 Task: Create a blank project BlueTech with privacy Public and default view as List and in the team Taskers . Create three sections in the project as To-Do, Doing and Done
Action: Mouse moved to (73, 250)
Screenshot: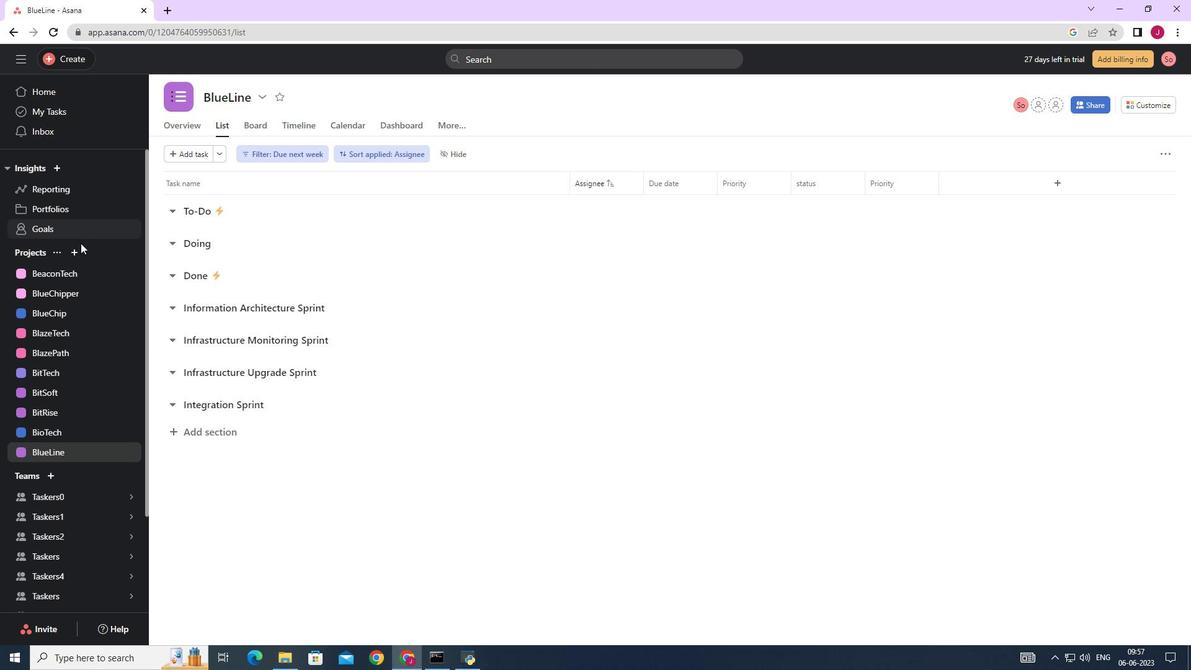 
Action: Mouse pressed left at (73, 250)
Screenshot: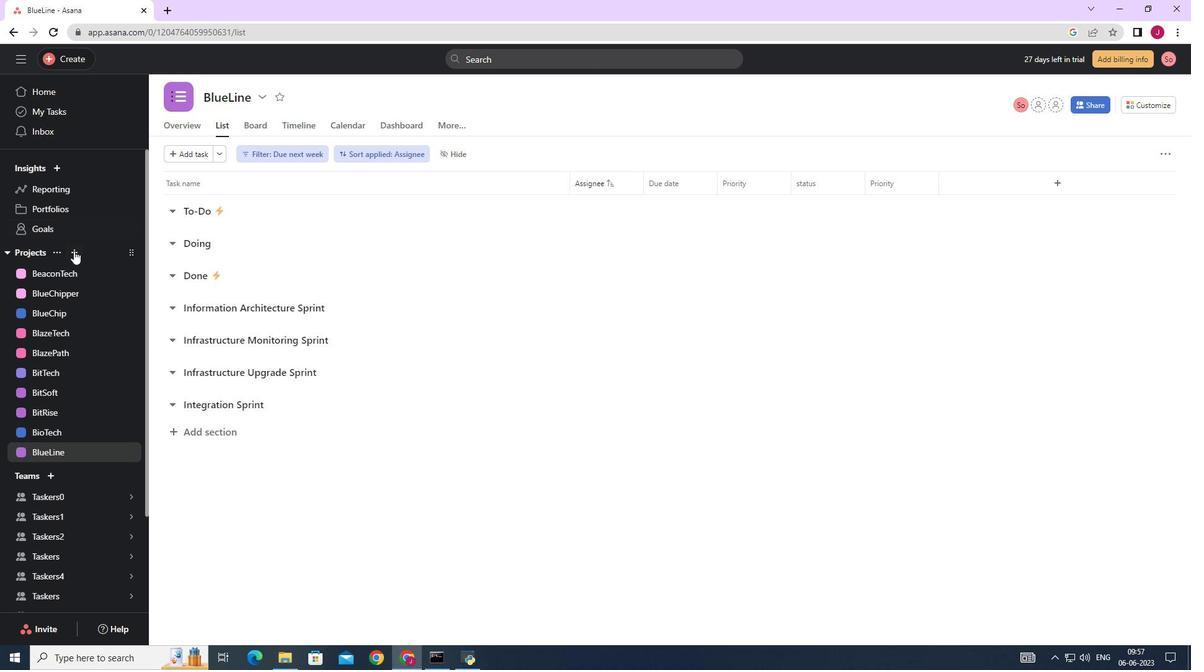 
Action: Mouse moved to (130, 276)
Screenshot: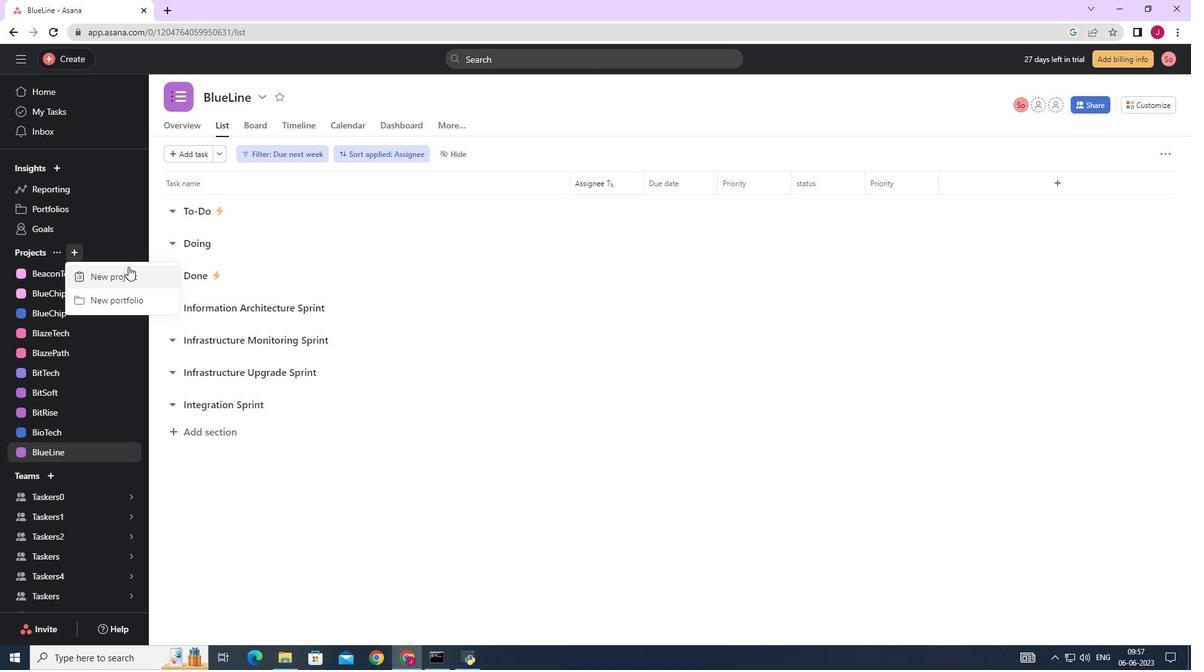 
Action: Mouse pressed left at (130, 276)
Screenshot: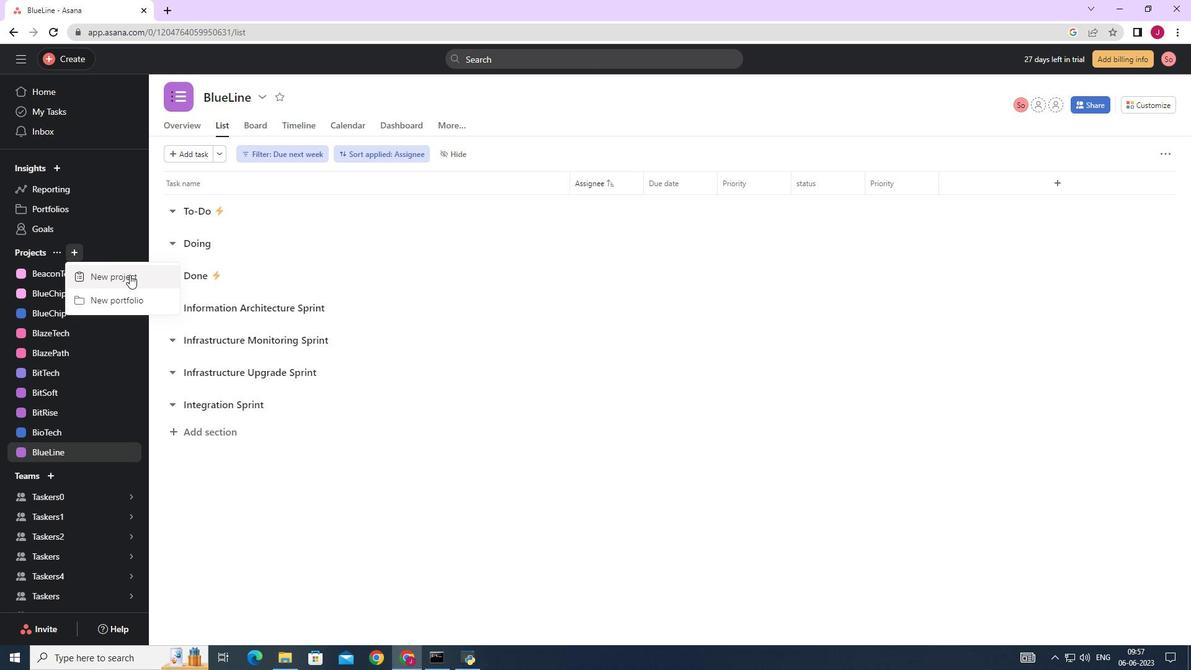 
Action: Mouse moved to (502, 260)
Screenshot: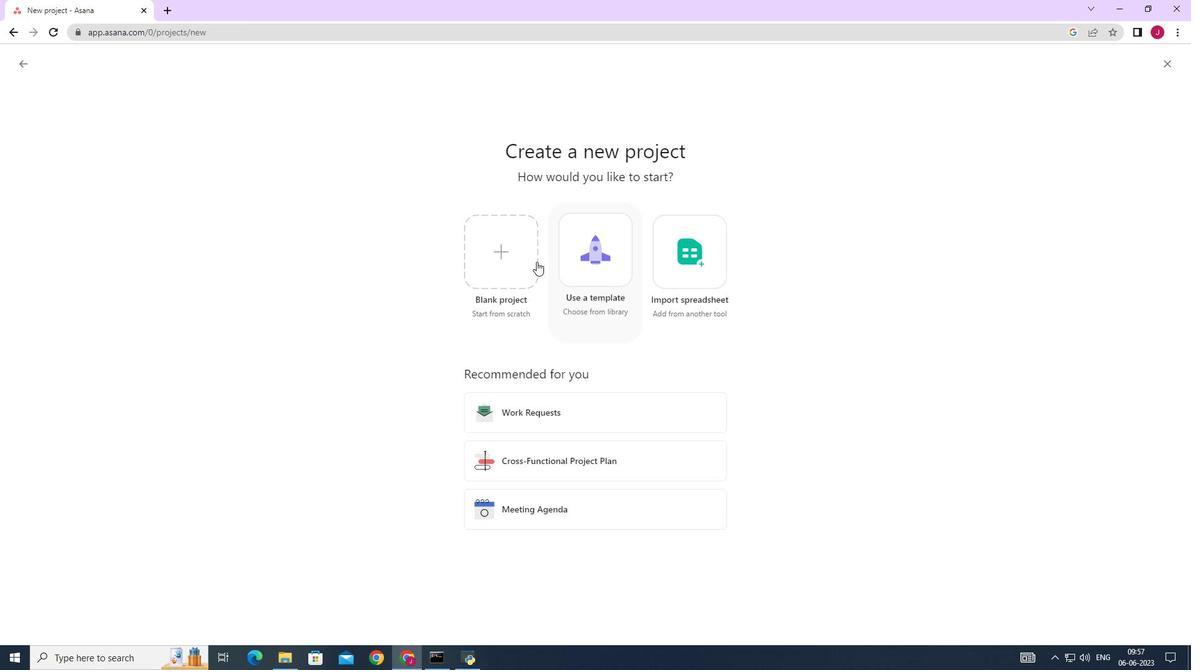 
Action: Mouse pressed left at (502, 260)
Screenshot: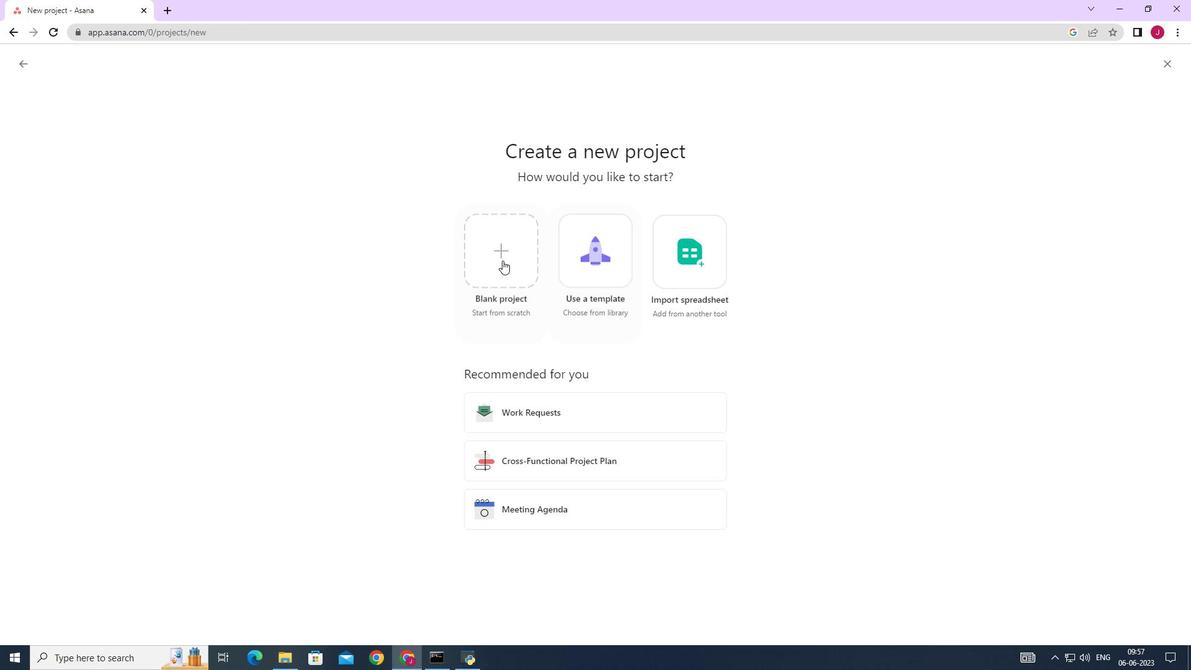
Action: Mouse moved to (308, 154)
Screenshot: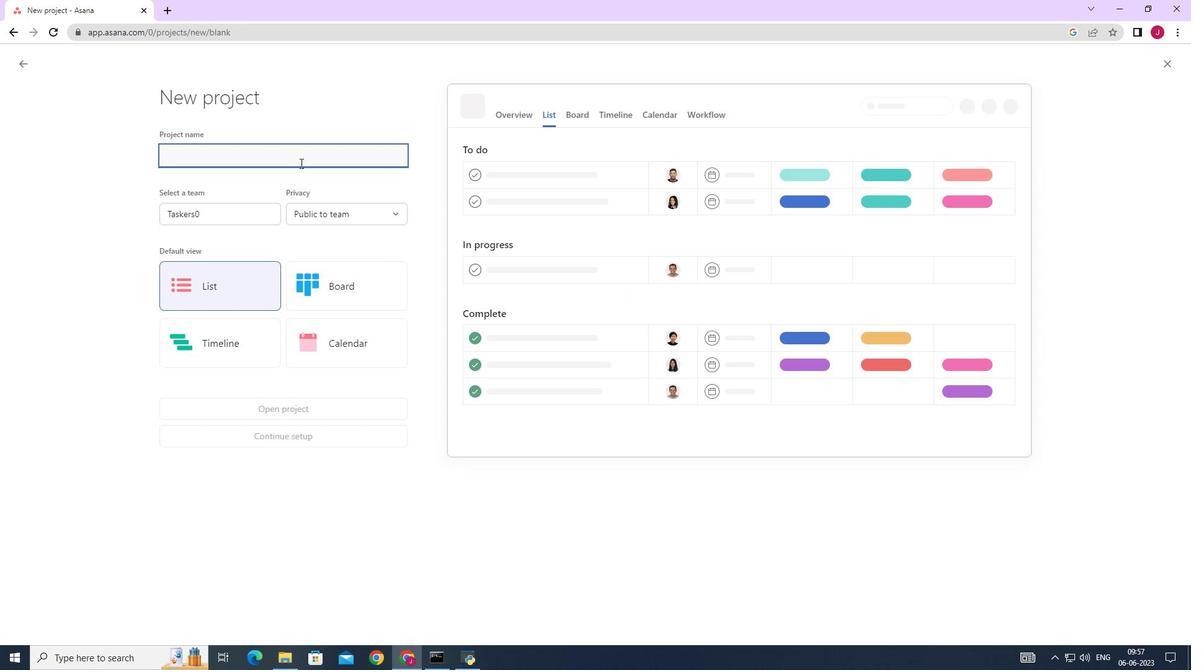 
Action: Mouse pressed left at (308, 154)
Screenshot: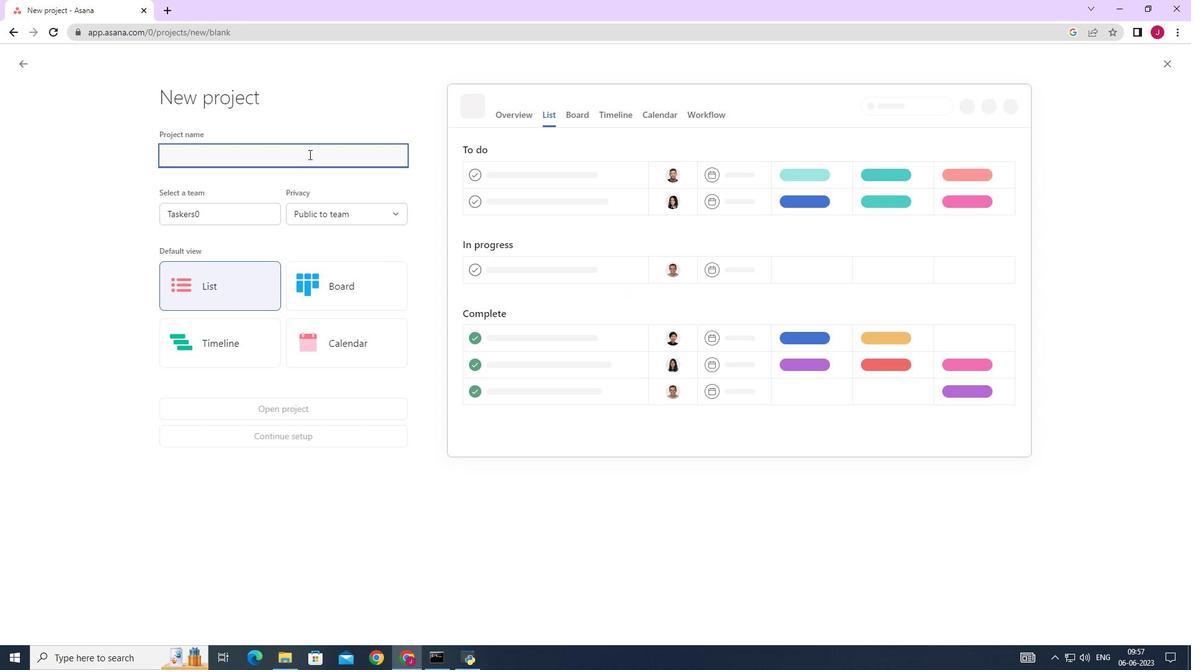 
Action: Mouse moved to (310, 153)
Screenshot: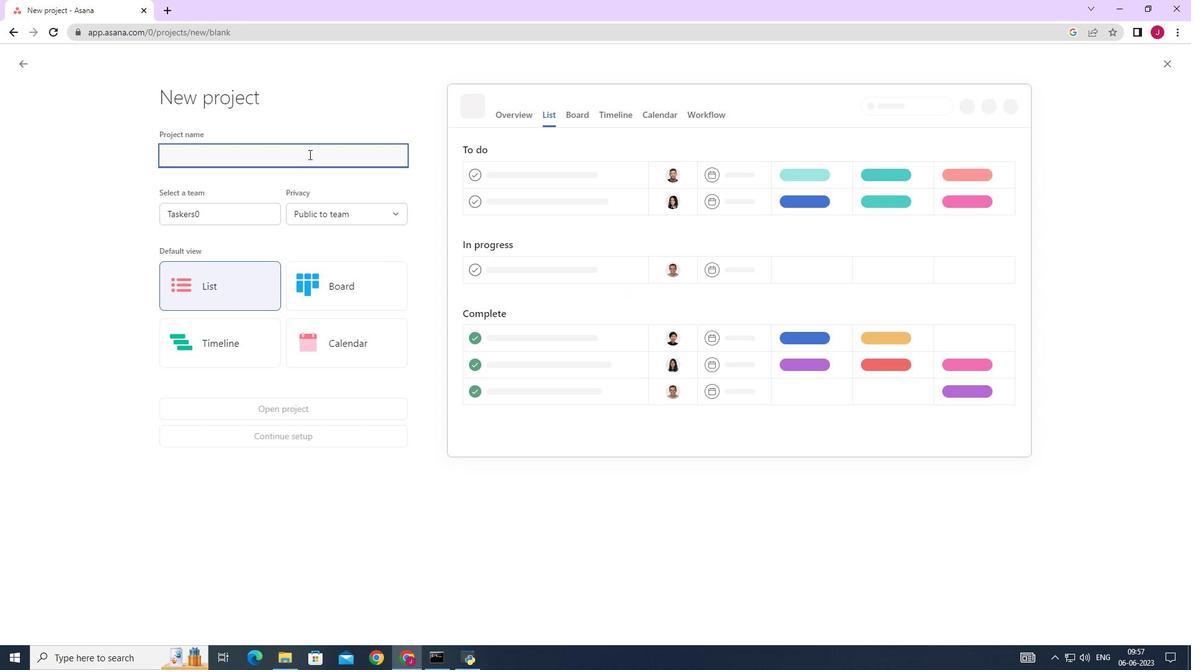 
Action: Key pressed <Key.caps_lock>B<Key.caps_lock>lue<Key.caps_lock>R<Key.backspace>T<Key.caps_lock>ech
Screenshot: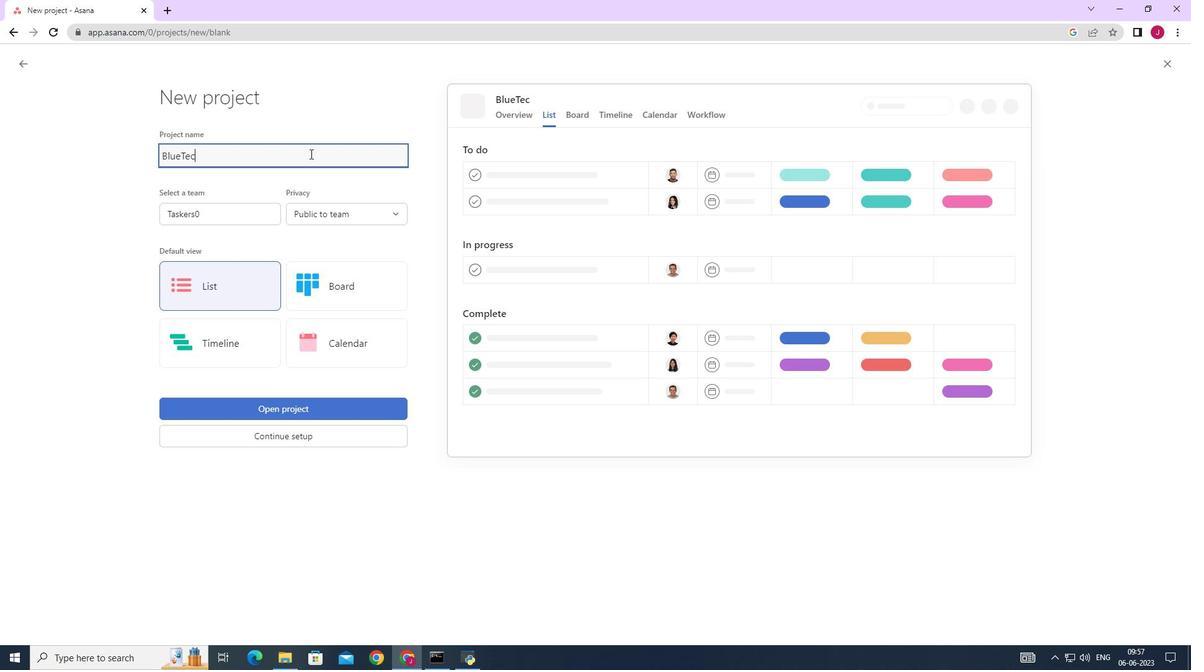 
Action: Mouse moved to (258, 207)
Screenshot: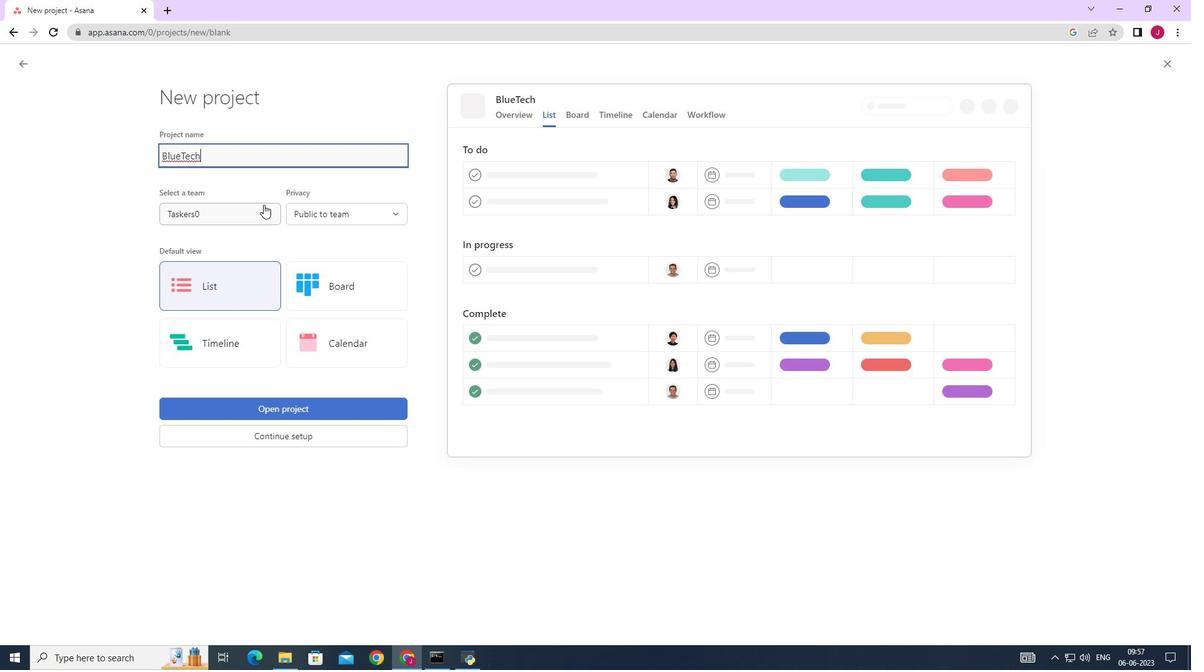 
Action: Mouse pressed left at (258, 207)
Screenshot: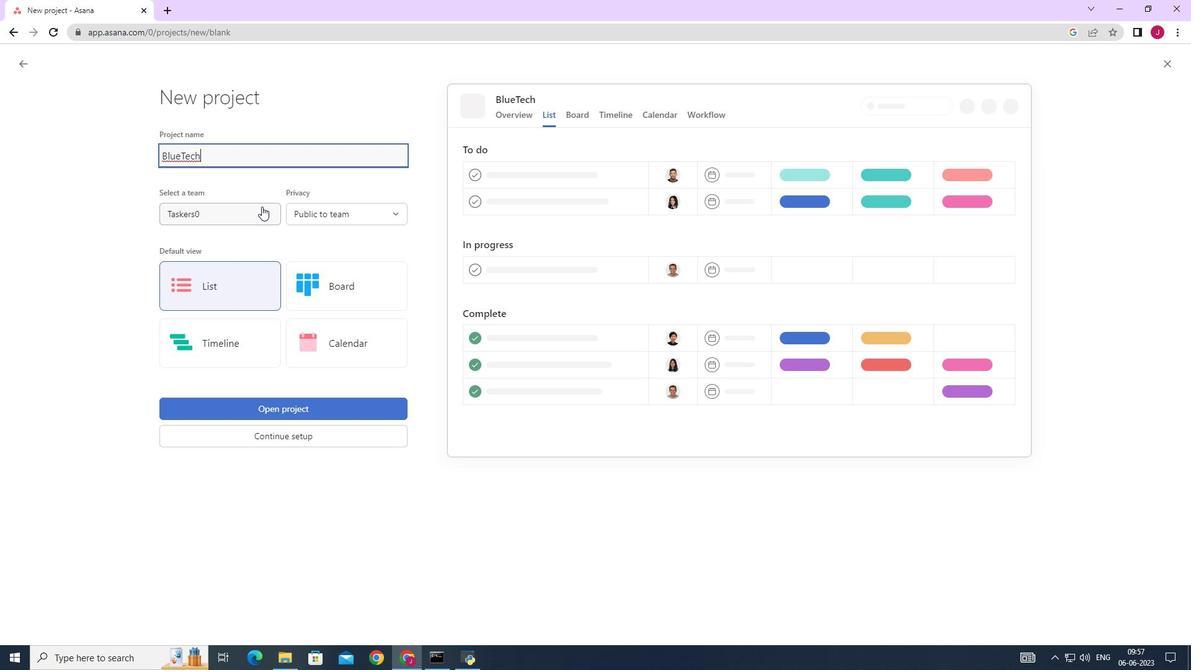 
Action: Mouse moved to (231, 260)
Screenshot: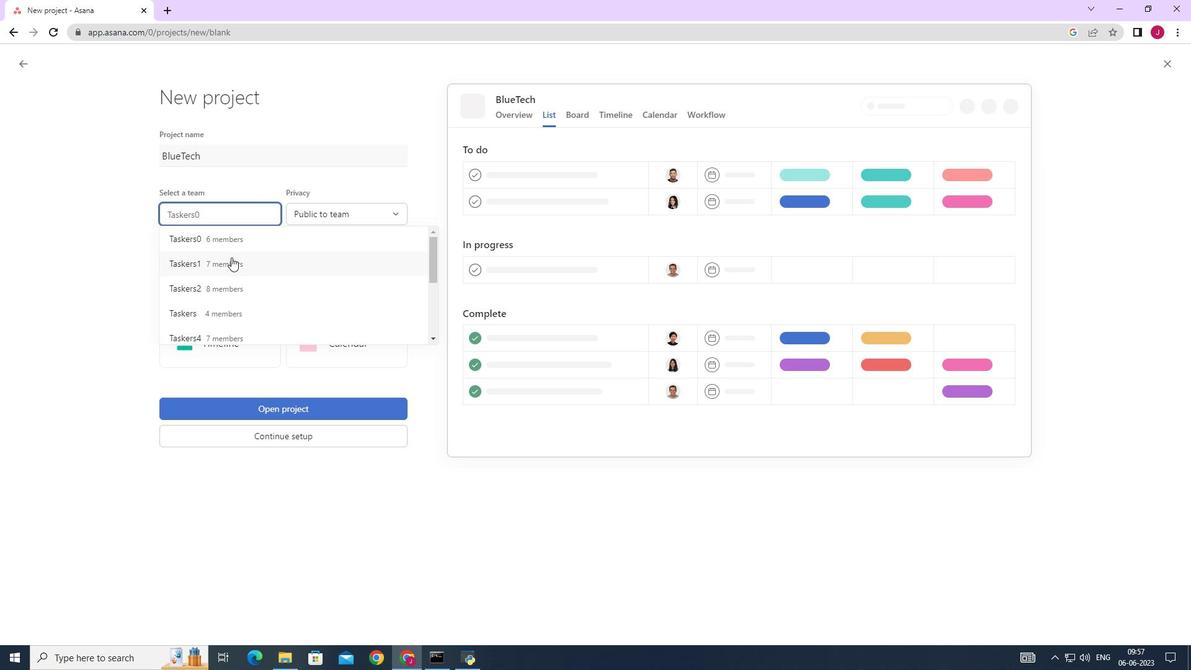 
Action: Mouse pressed left at (231, 260)
Screenshot: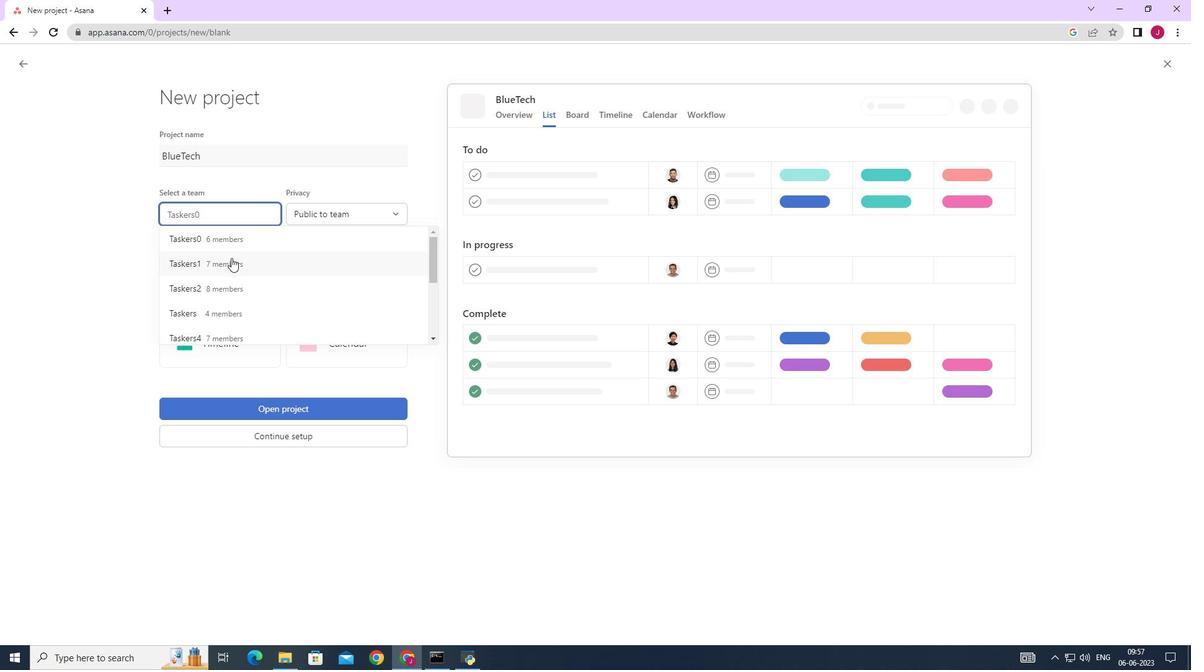 
Action: Mouse moved to (357, 212)
Screenshot: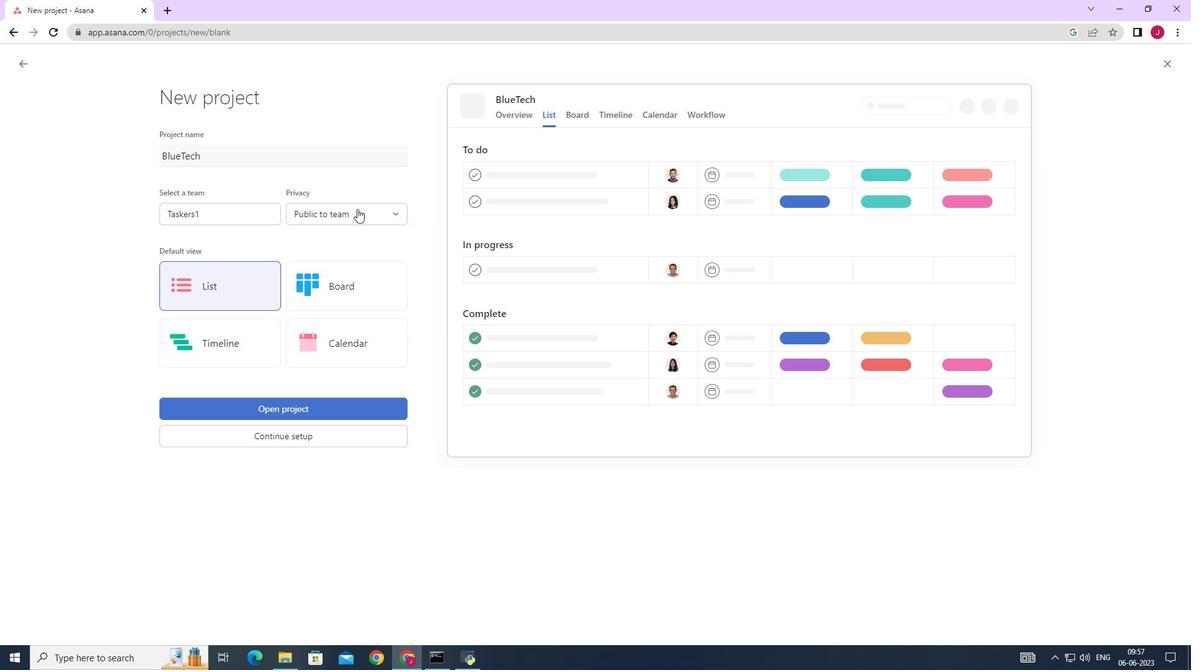 
Action: Mouse pressed left at (357, 212)
Screenshot: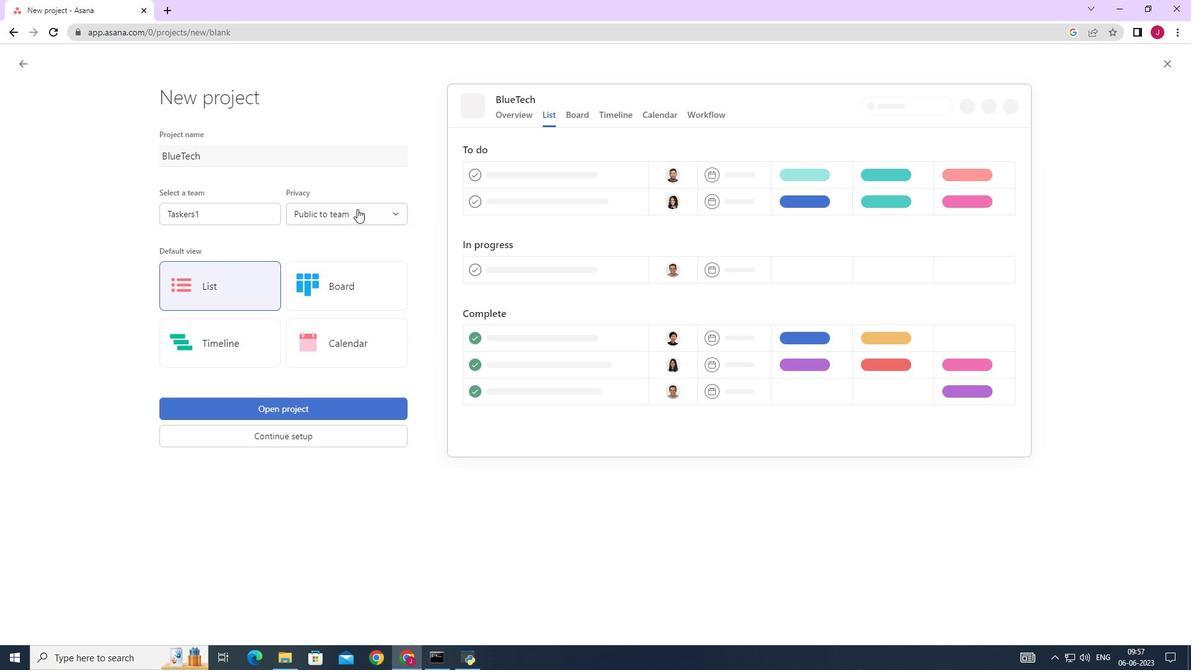 
Action: Mouse moved to (359, 236)
Screenshot: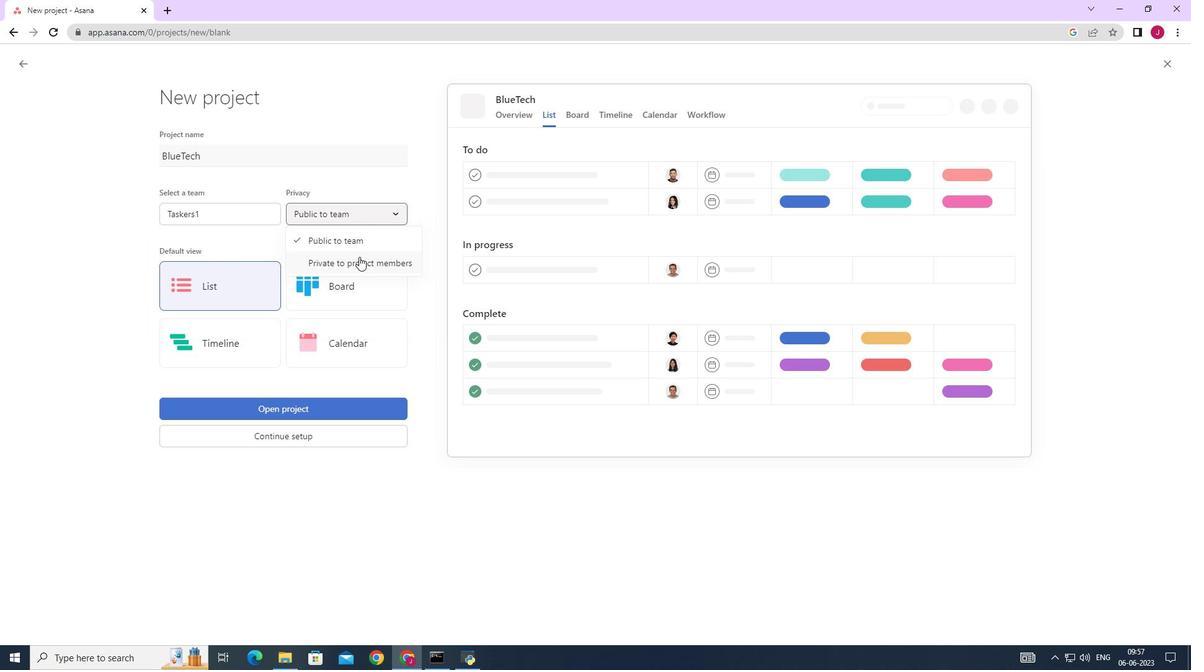 
Action: Mouse pressed left at (359, 236)
Screenshot: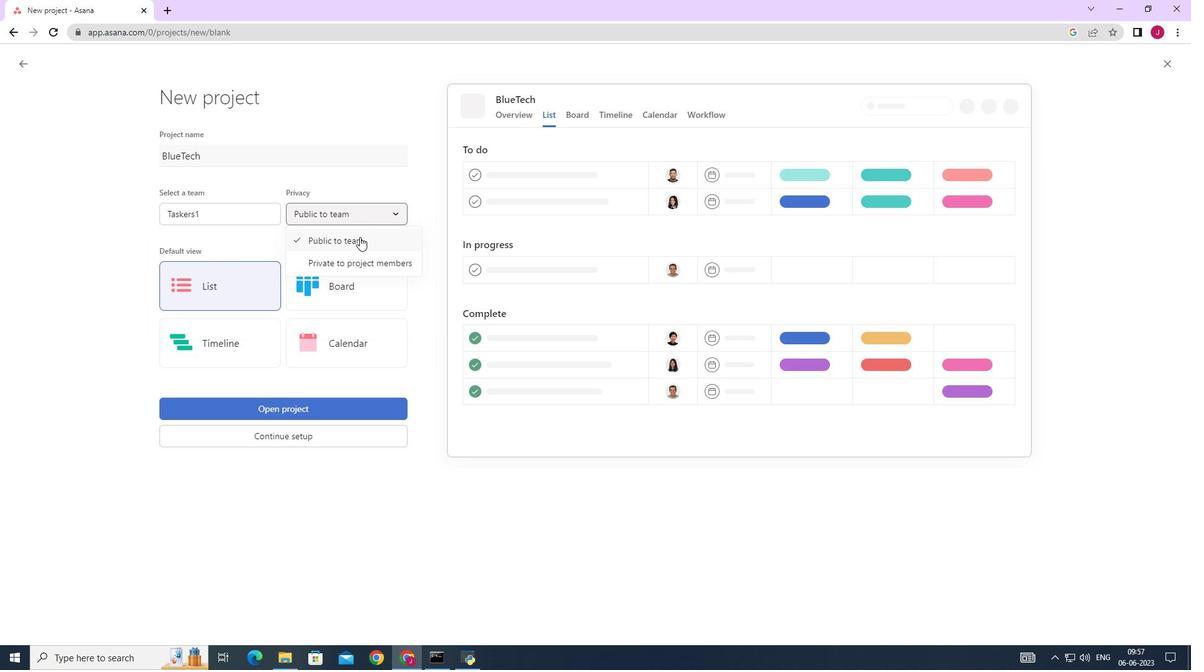 
Action: Mouse moved to (196, 287)
Screenshot: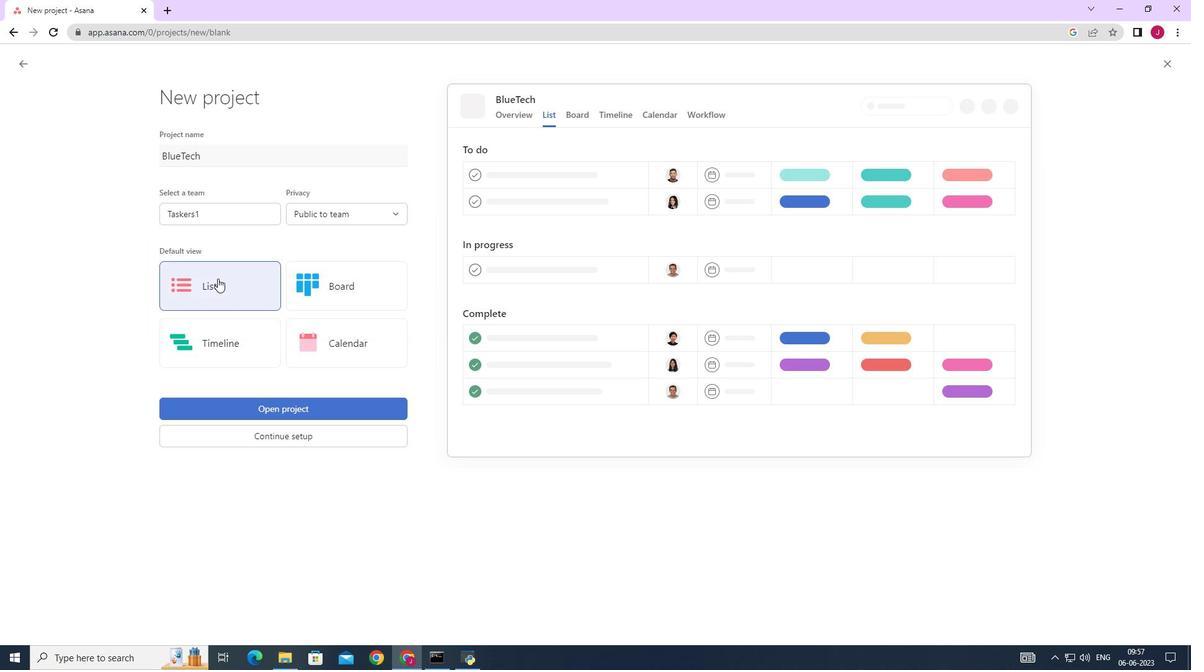 
Action: Mouse pressed left at (196, 287)
Screenshot: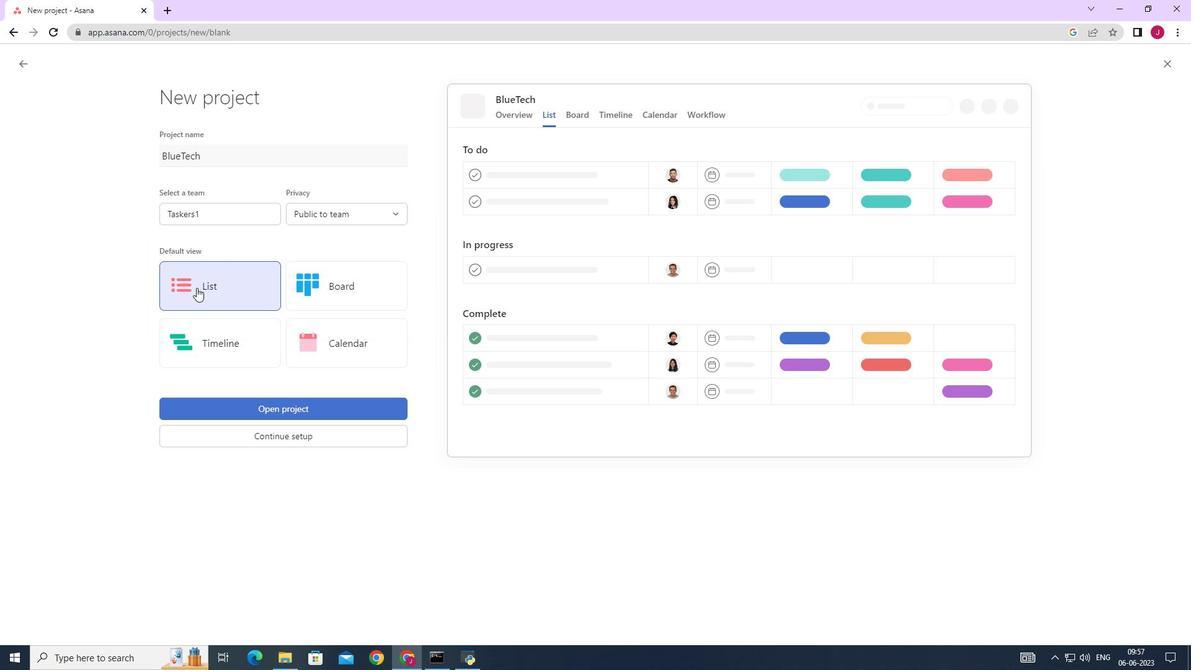 
Action: Mouse moved to (274, 406)
Screenshot: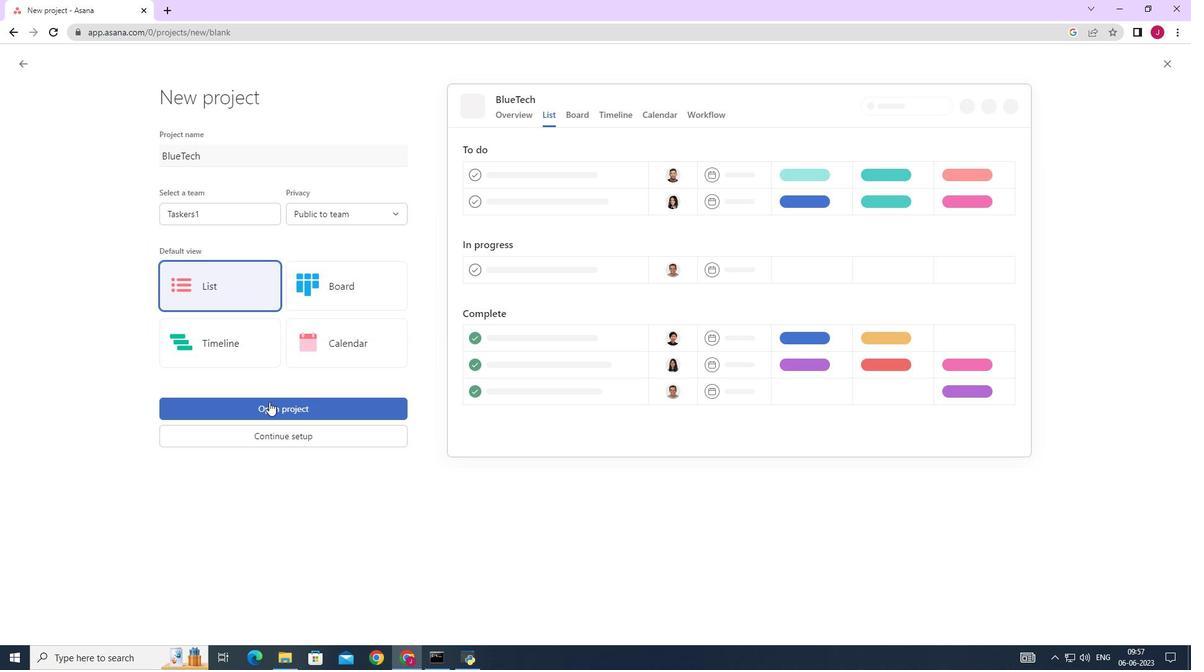 
Action: Mouse pressed left at (274, 406)
Screenshot: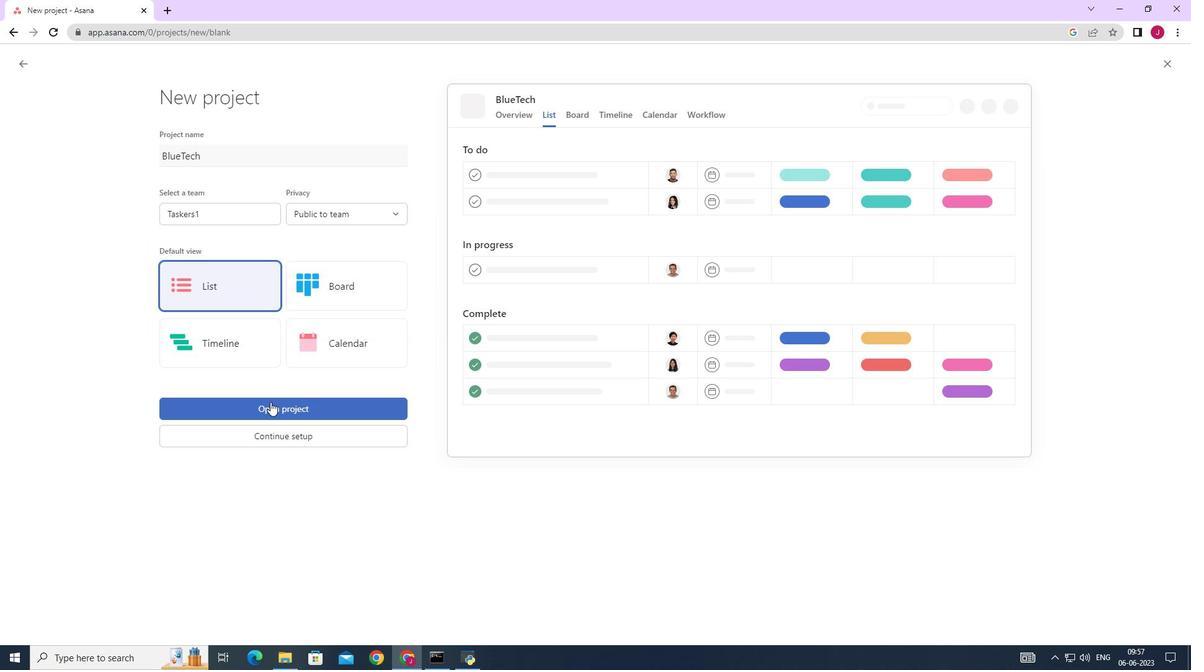 
Action: Mouse moved to (220, 275)
Screenshot: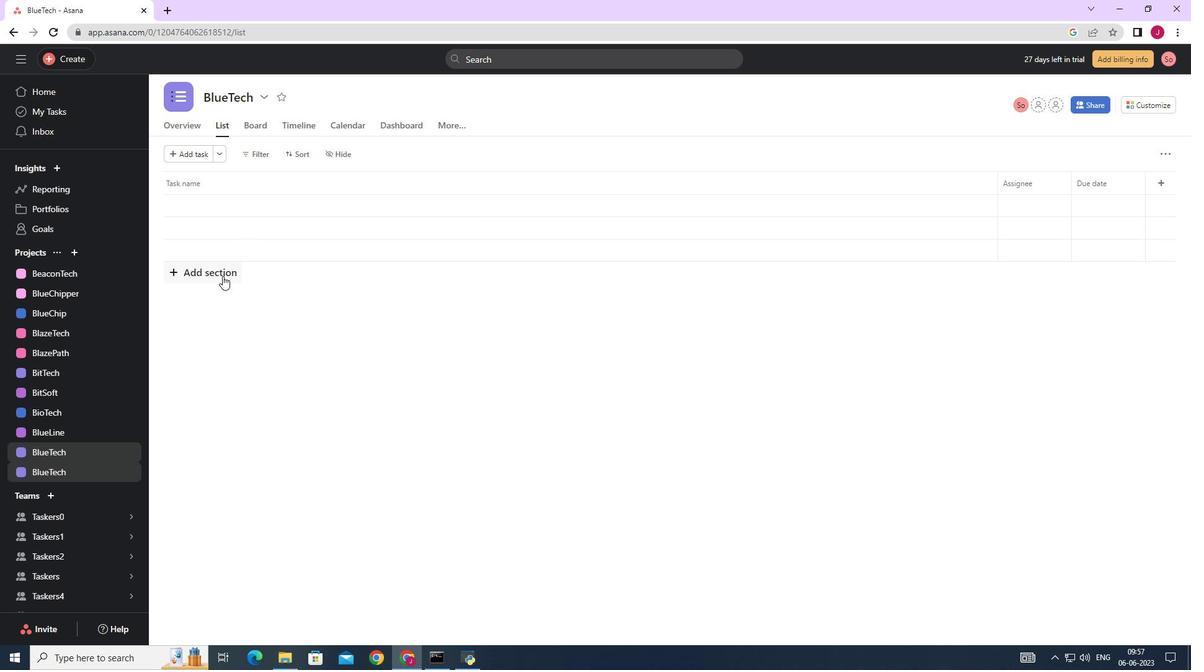 
Action: Mouse pressed left at (220, 275)
Screenshot: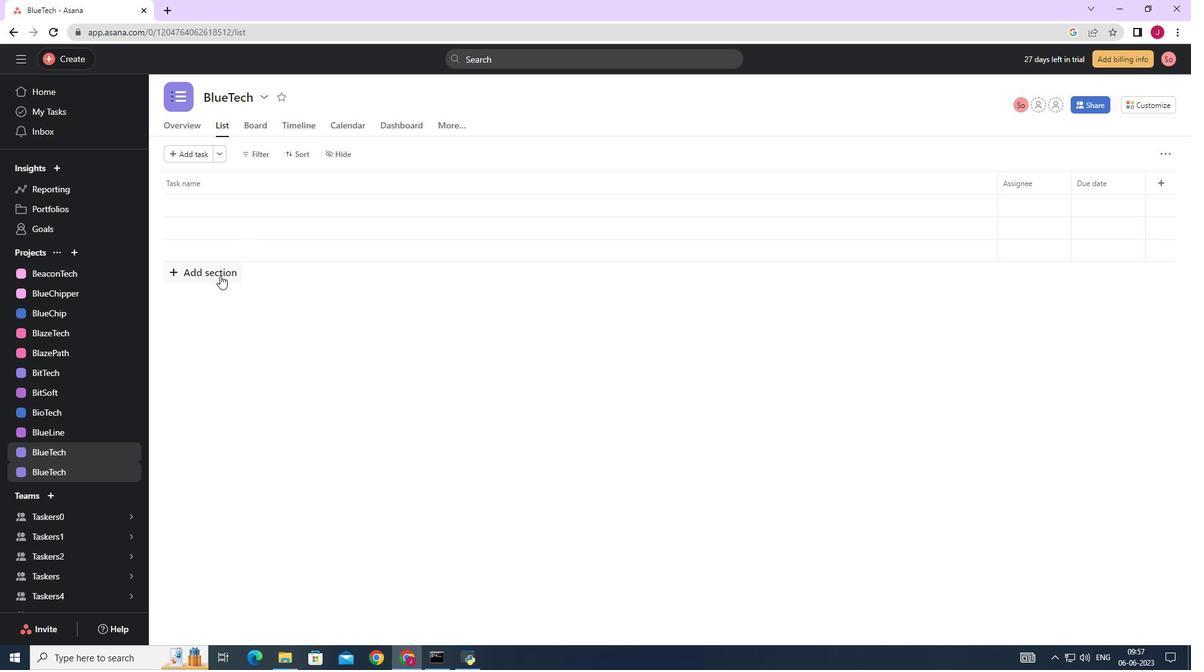 
Action: Key pressed <Key.caps_lock>T<Key.caps_lock>o-<Key.caps_lock>D<Key.caps_lock>o
Screenshot: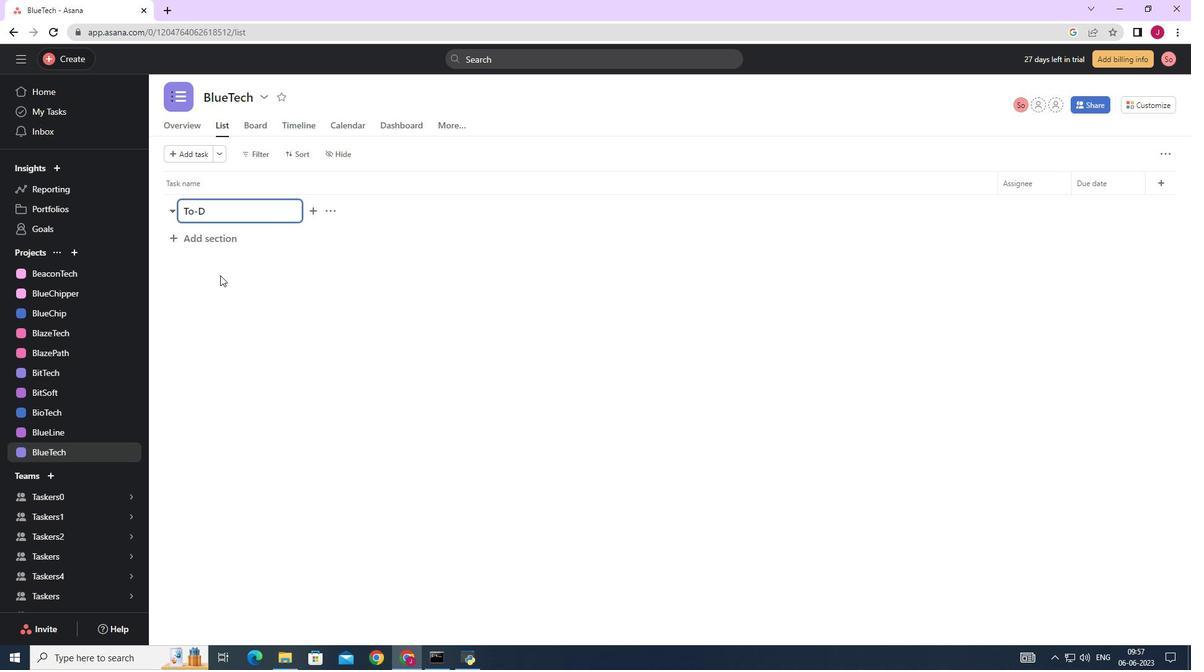 
Action: Mouse moved to (222, 243)
Screenshot: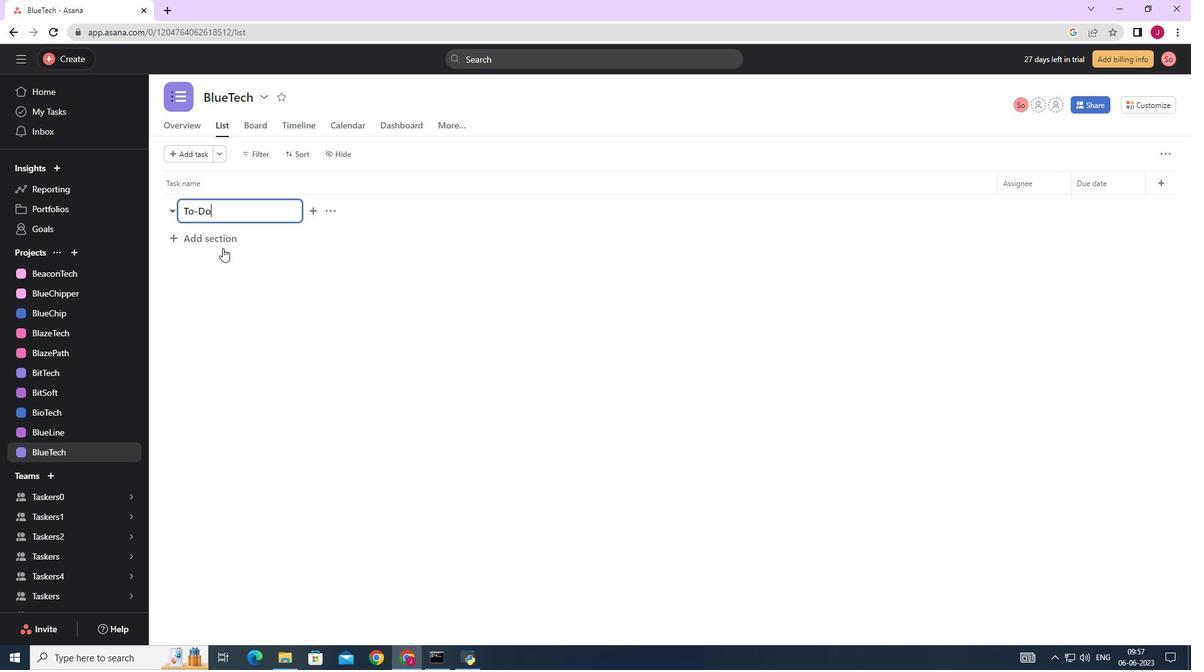 
Action: Mouse pressed left at (222, 243)
Screenshot: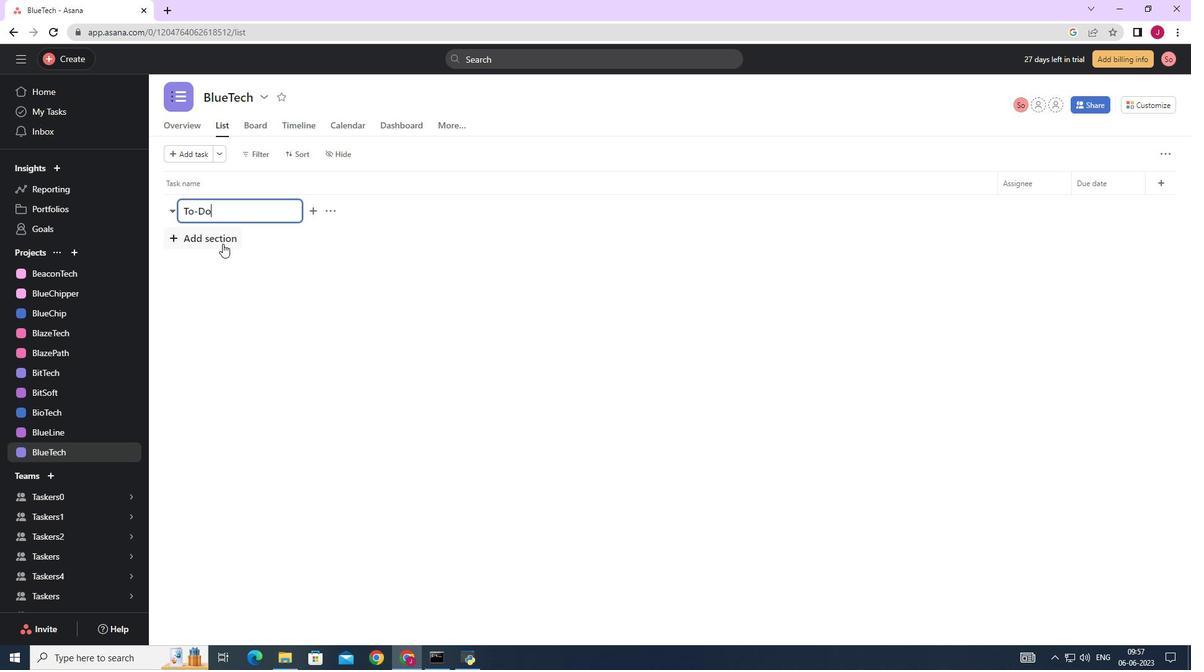 
Action: Key pressed <Key.caps_lock>D<Key.caps_lock>oing
Screenshot: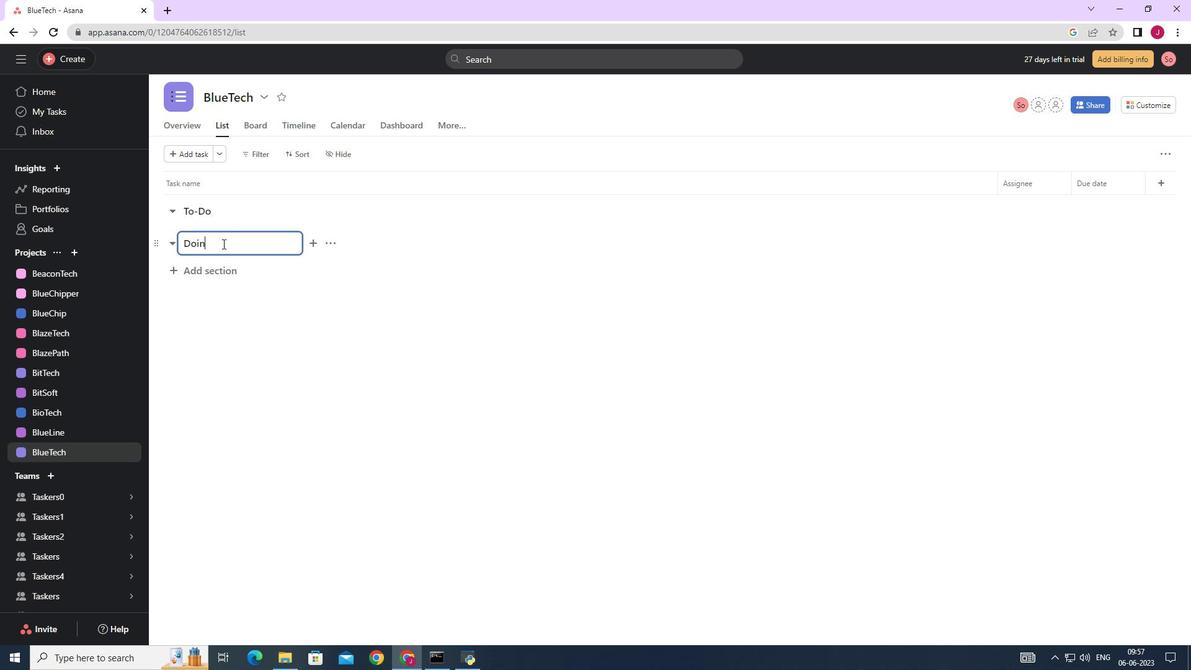 
Action: Mouse moved to (210, 266)
Screenshot: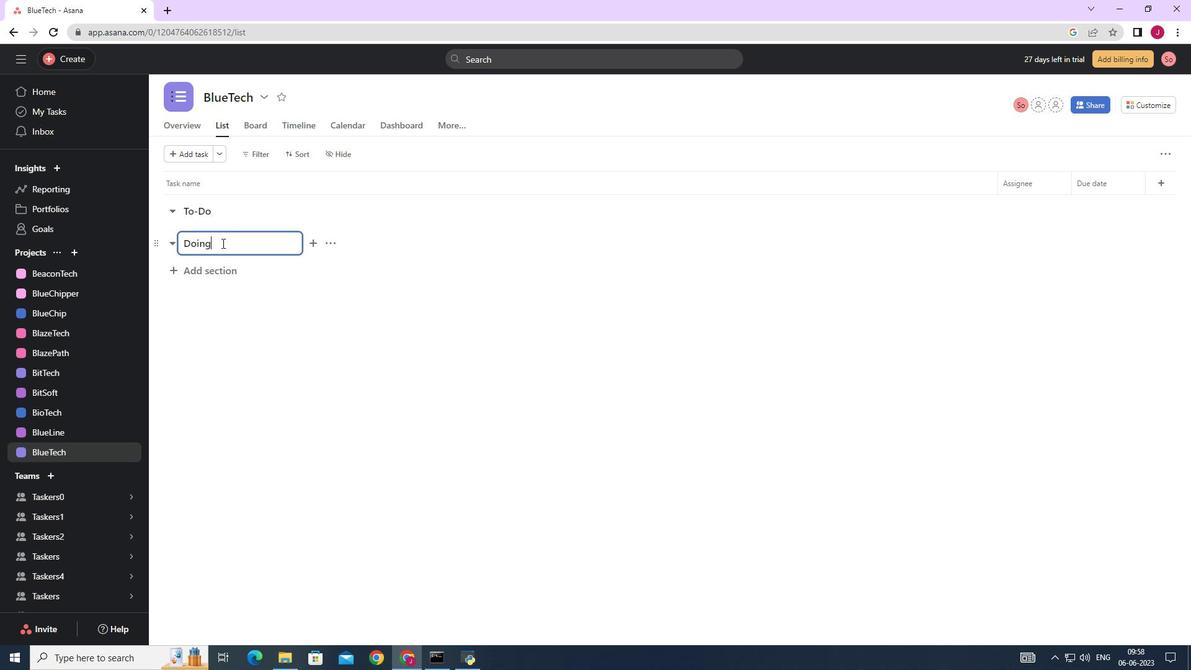 
Action: Mouse pressed left at (210, 266)
Screenshot: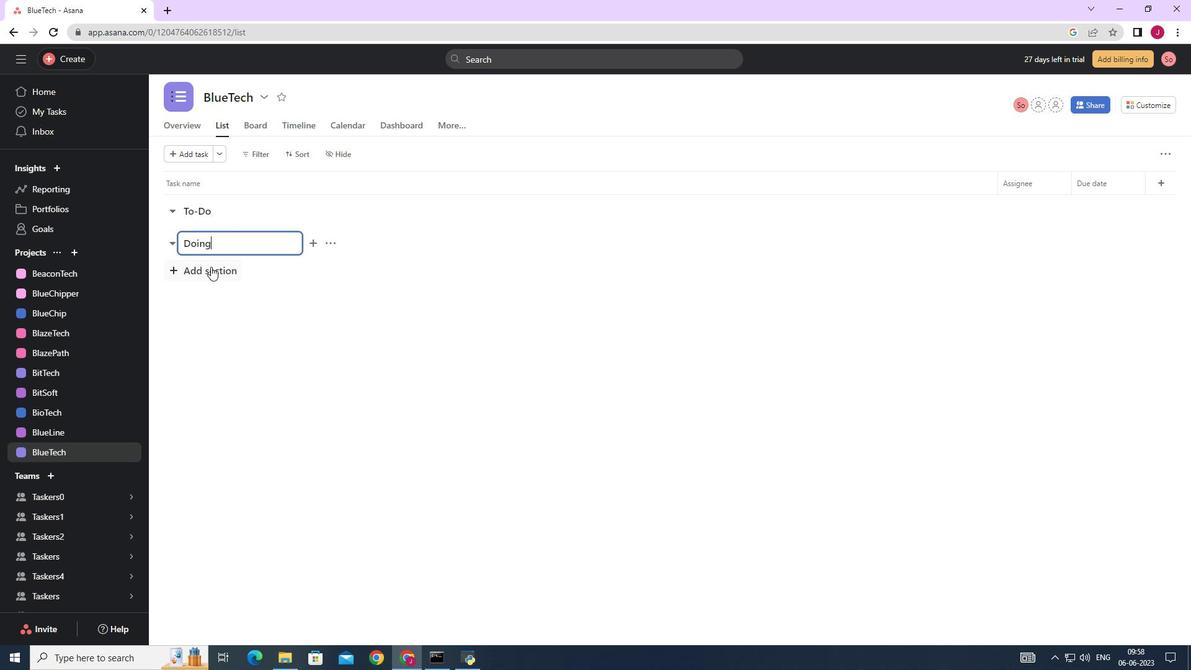
Action: Key pressed <Key.caps_lock>D<Key.caps_lock>one
Screenshot: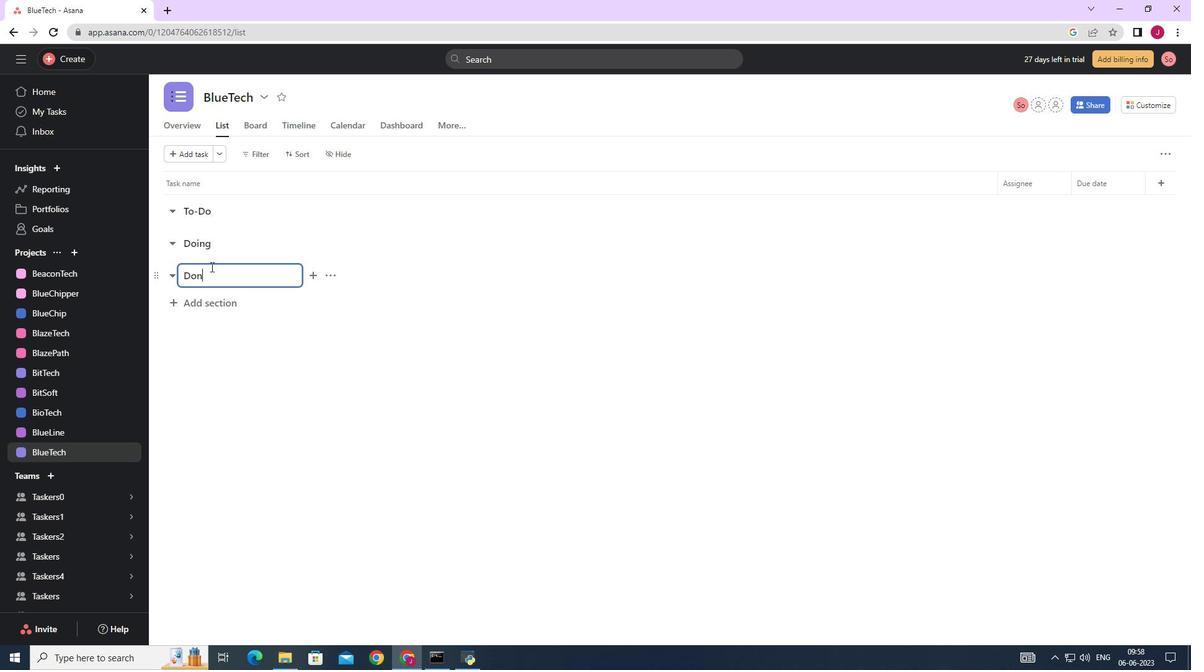 
Action: Mouse moved to (219, 302)
Screenshot: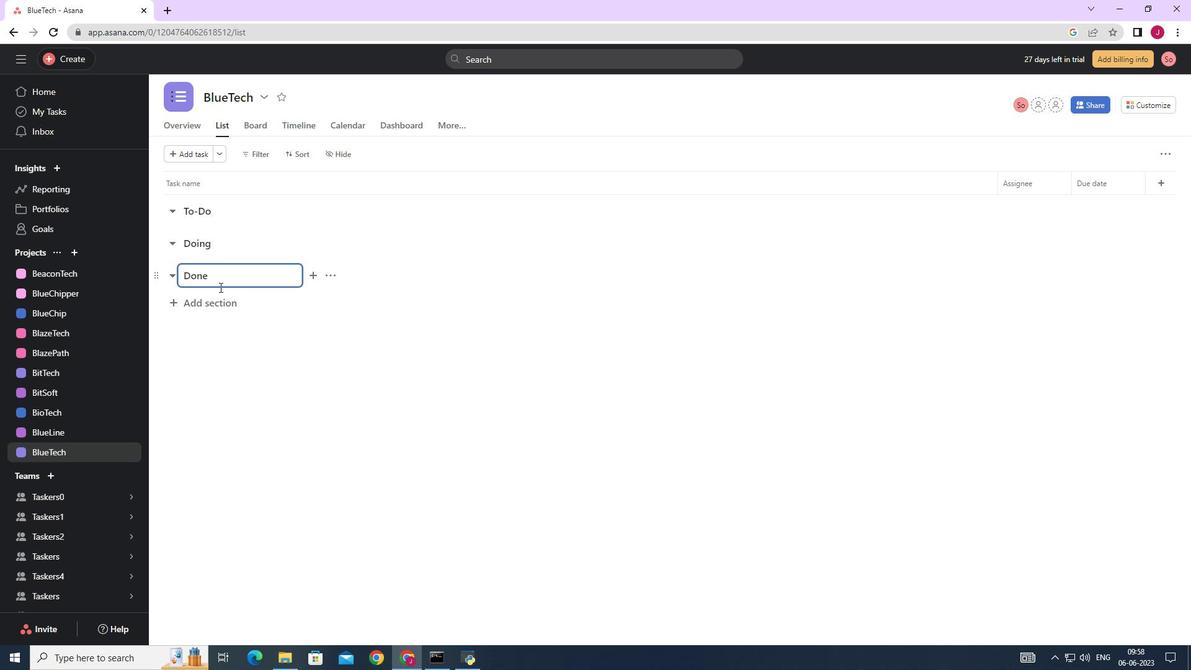 
Action: Mouse pressed left at (219, 302)
Screenshot: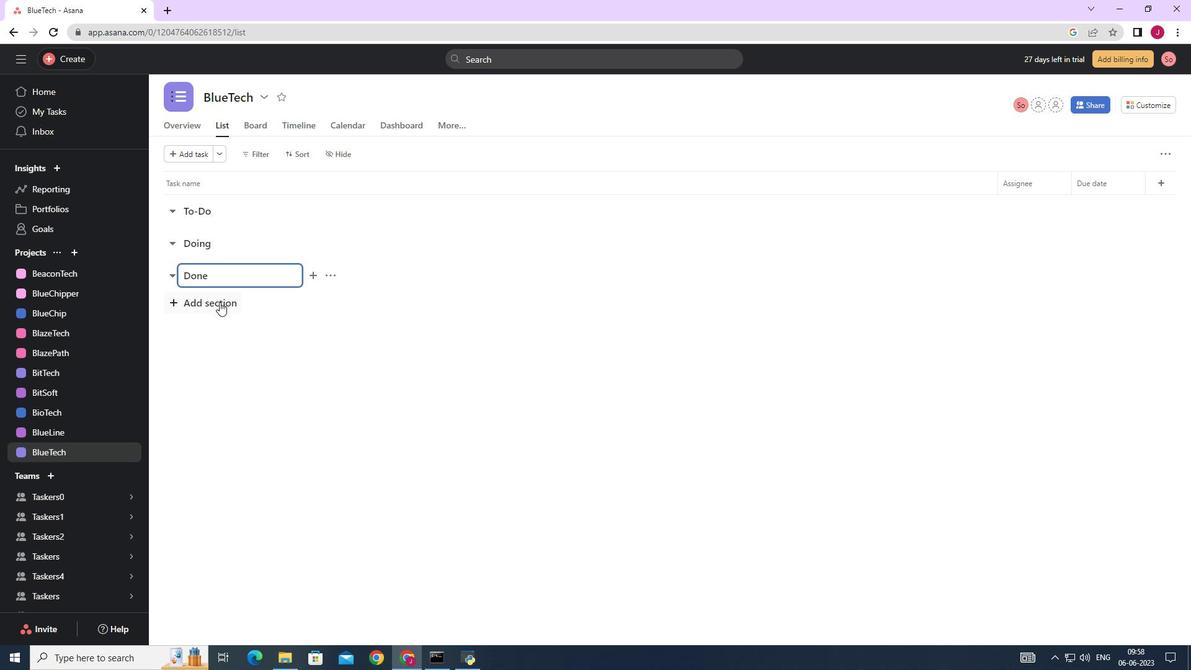 
